 Task: Customize Siri's voice to your preferred accent and gender.
Action: Mouse moved to (240, 82)
Screenshot: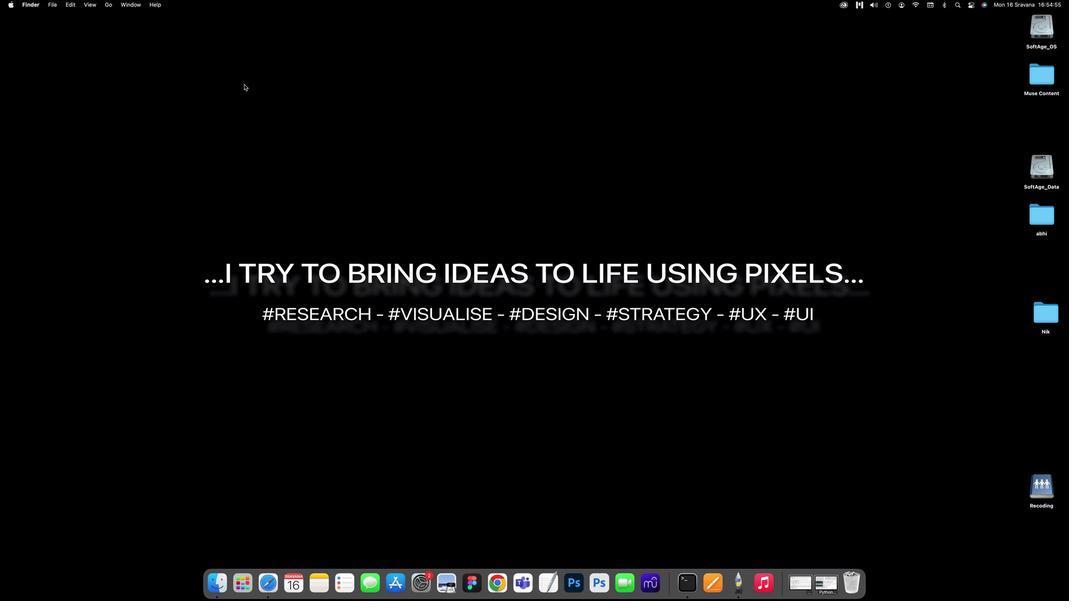 
Action: Mouse pressed left at (240, 82)
Screenshot: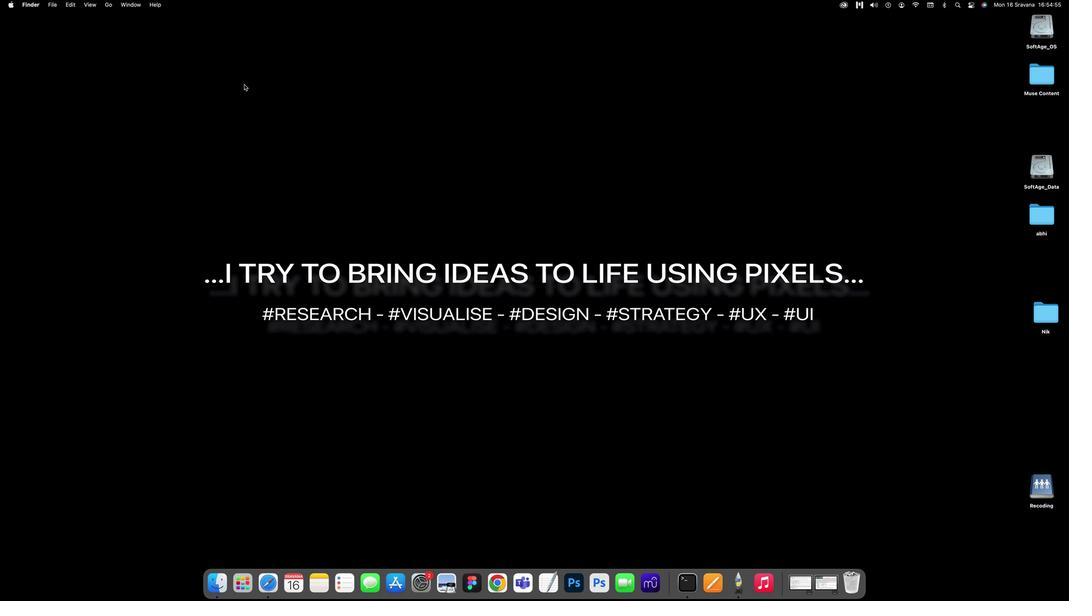 
Action: Mouse pressed left at (240, 82)
Screenshot: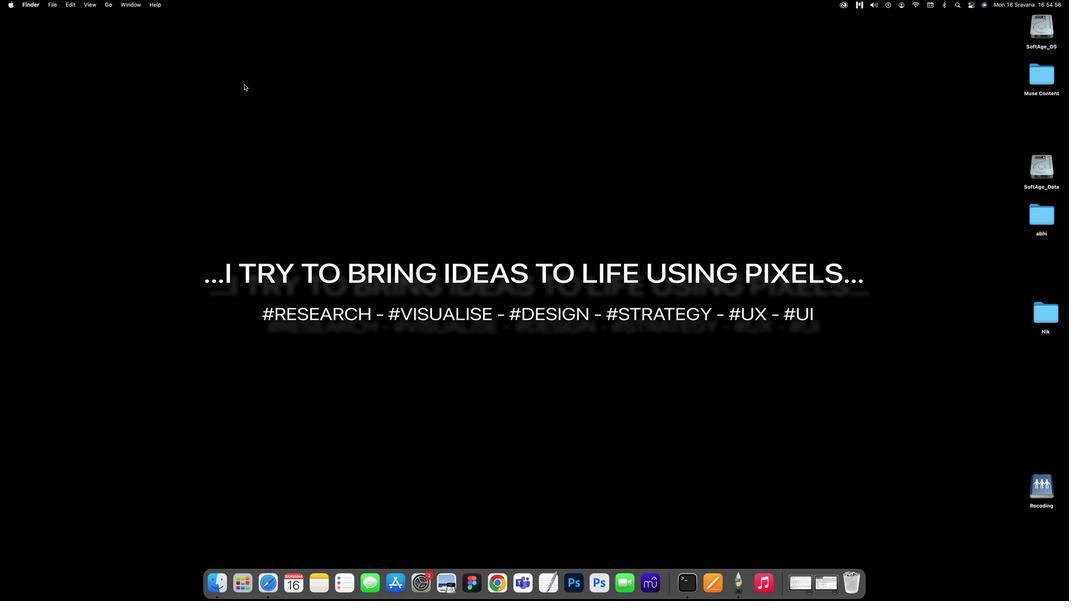 
Action: Mouse moved to (2, 0)
Screenshot: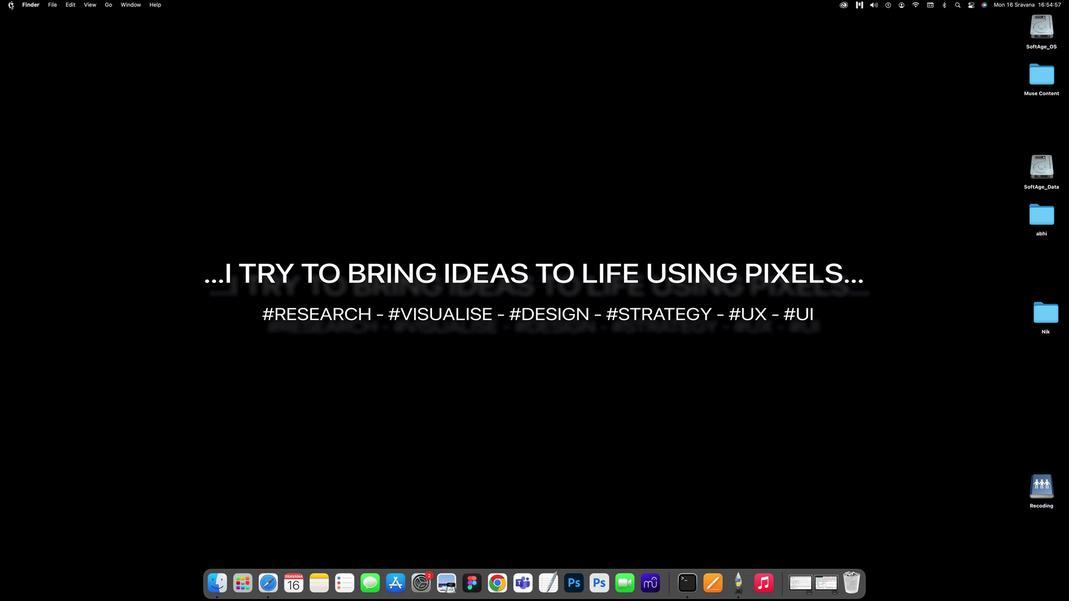 
Action: Mouse pressed left at (2, 0)
Screenshot: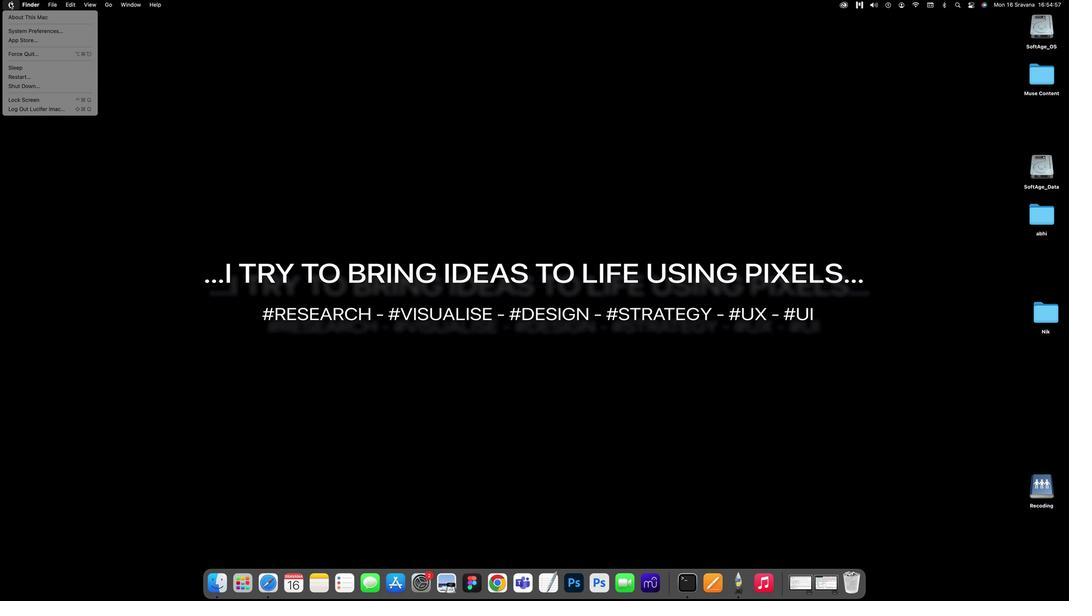 
Action: Mouse moved to (6, 29)
Screenshot: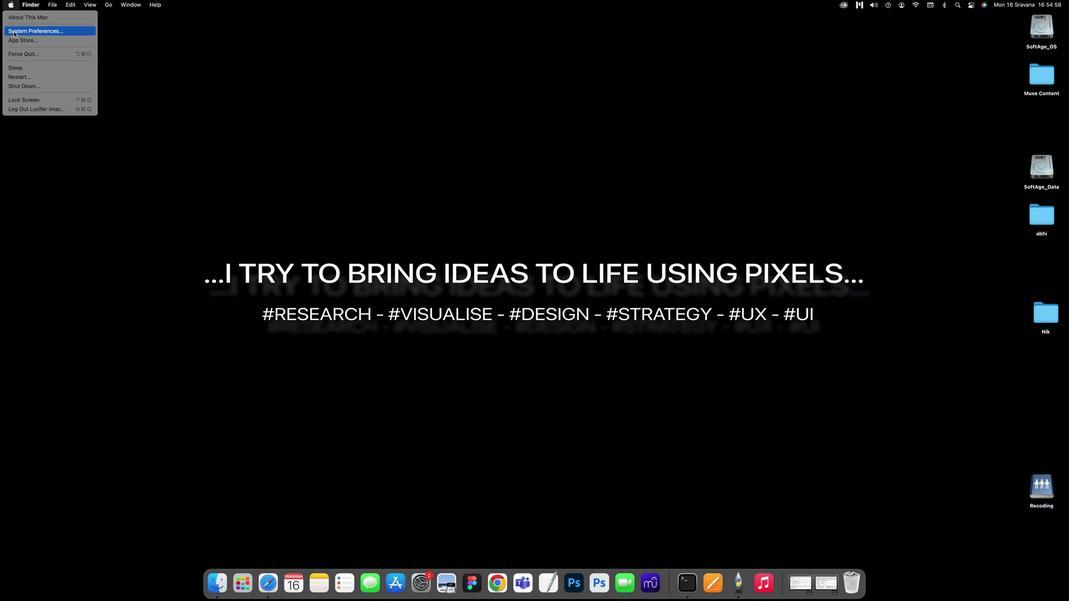 
Action: Mouse pressed left at (6, 29)
Screenshot: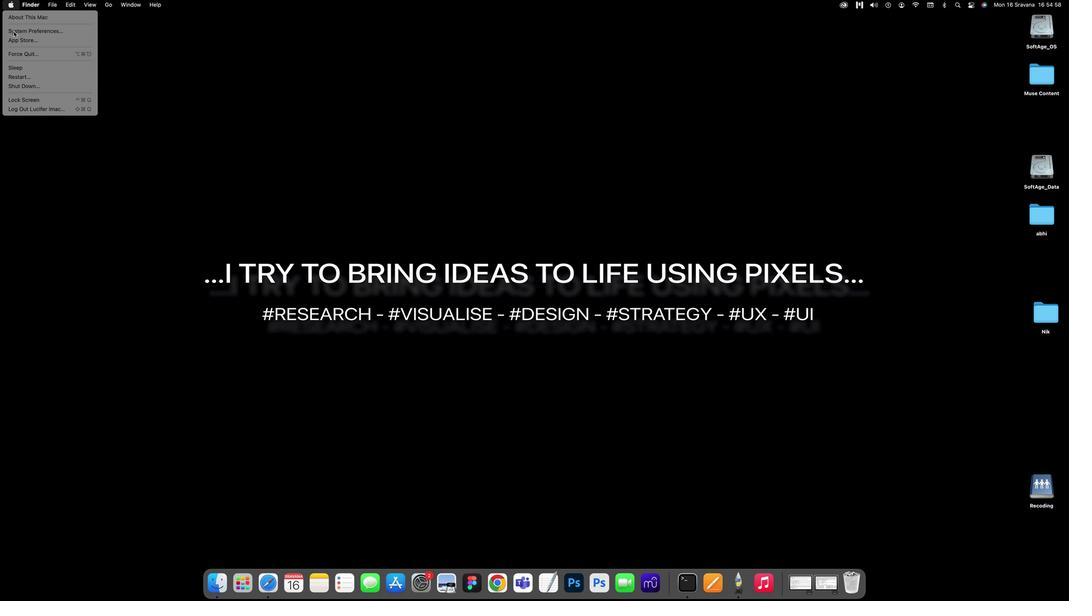 
Action: Mouse moved to (558, 217)
Screenshot: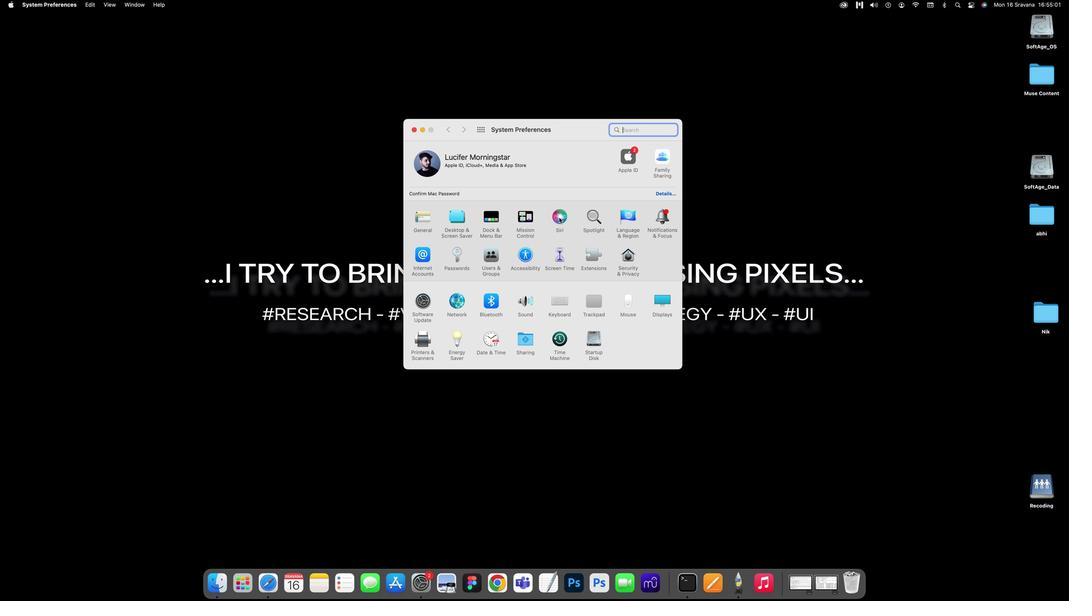 
Action: Mouse pressed left at (558, 217)
Screenshot: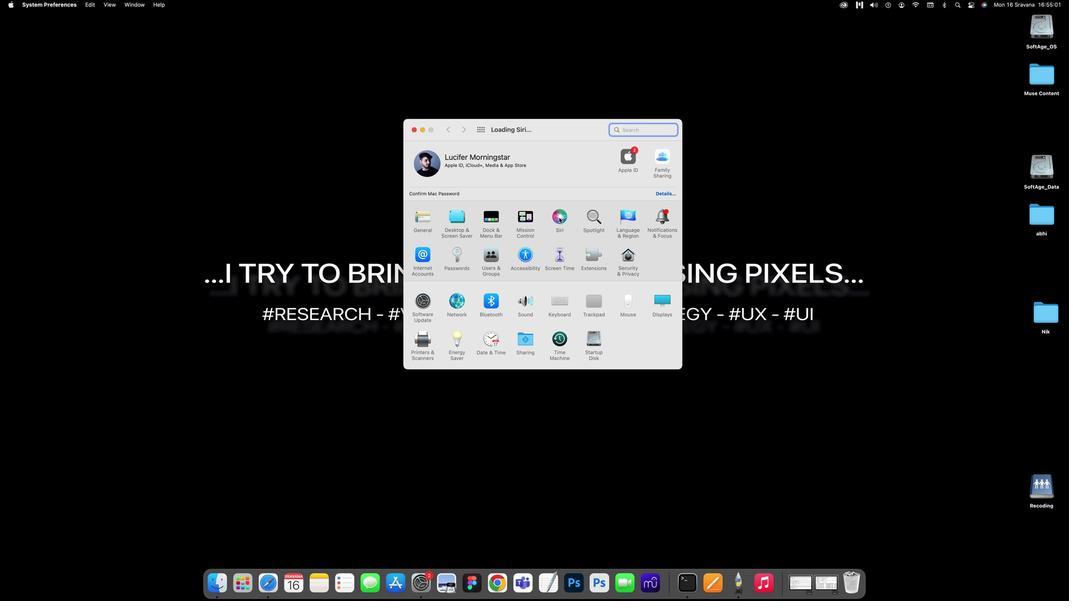 
Action: Mouse moved to (619, 208)
Screenshot: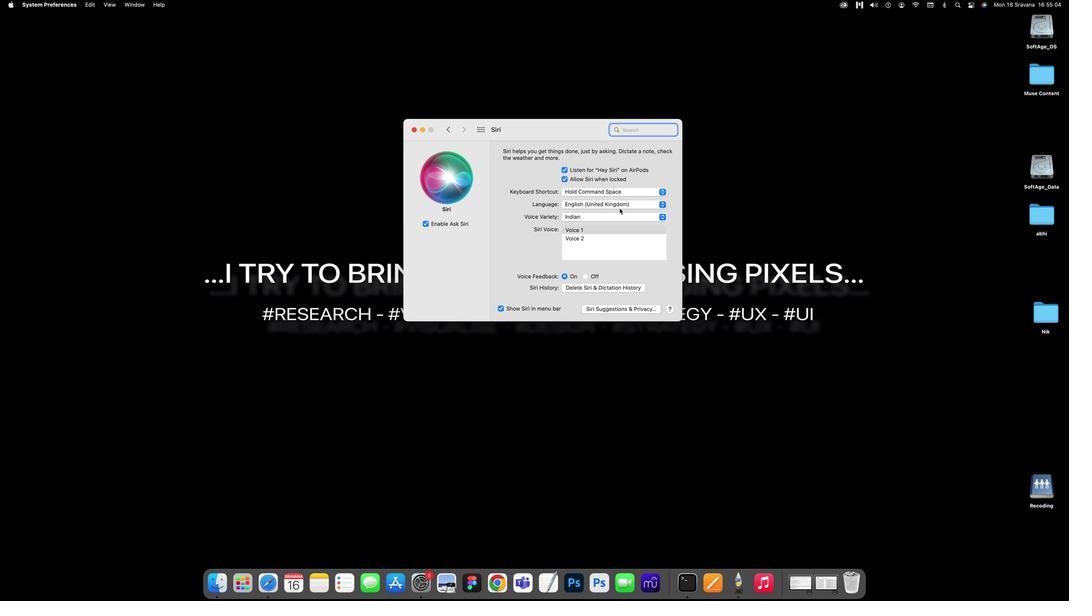 
Action: Mouse pressed left at (619, 208)
Screenshot: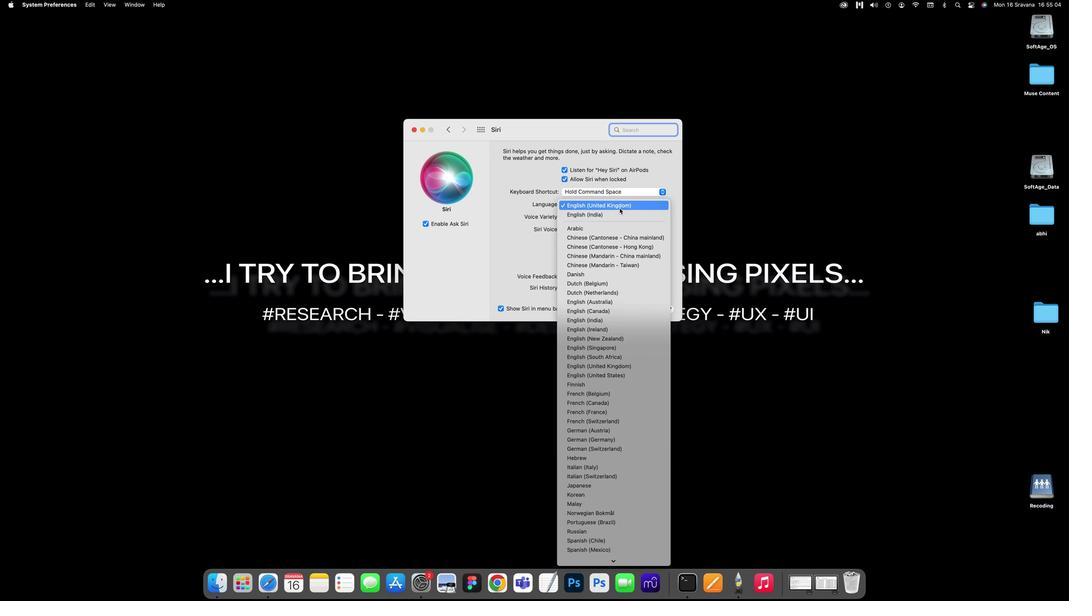 
Action: Mouse moved to (518, 222)
Screenshot: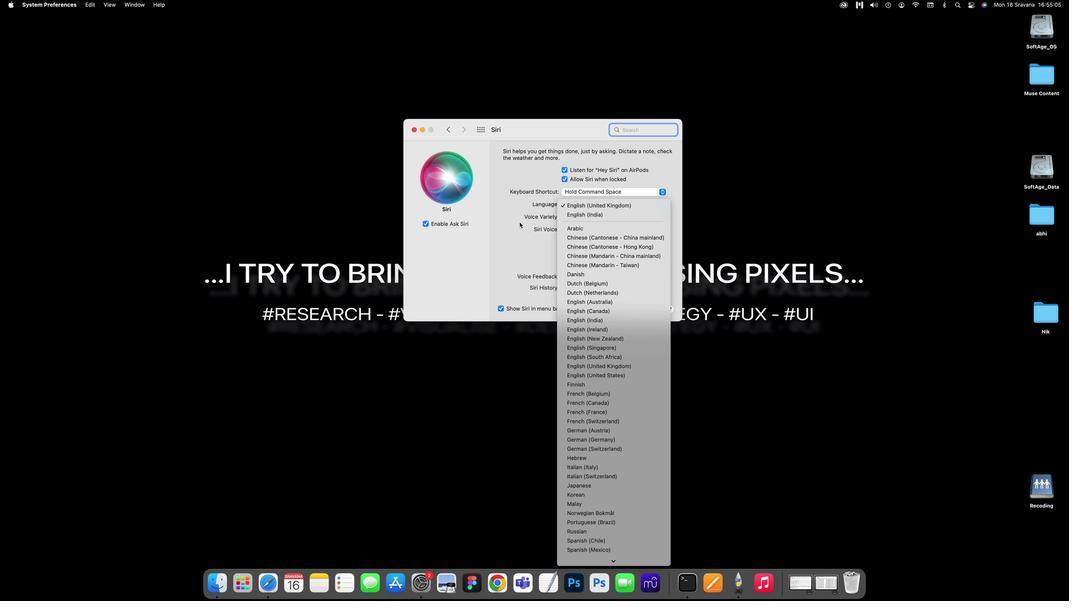 
Action: Mouse pressed left at (518, 222)
Screenshot: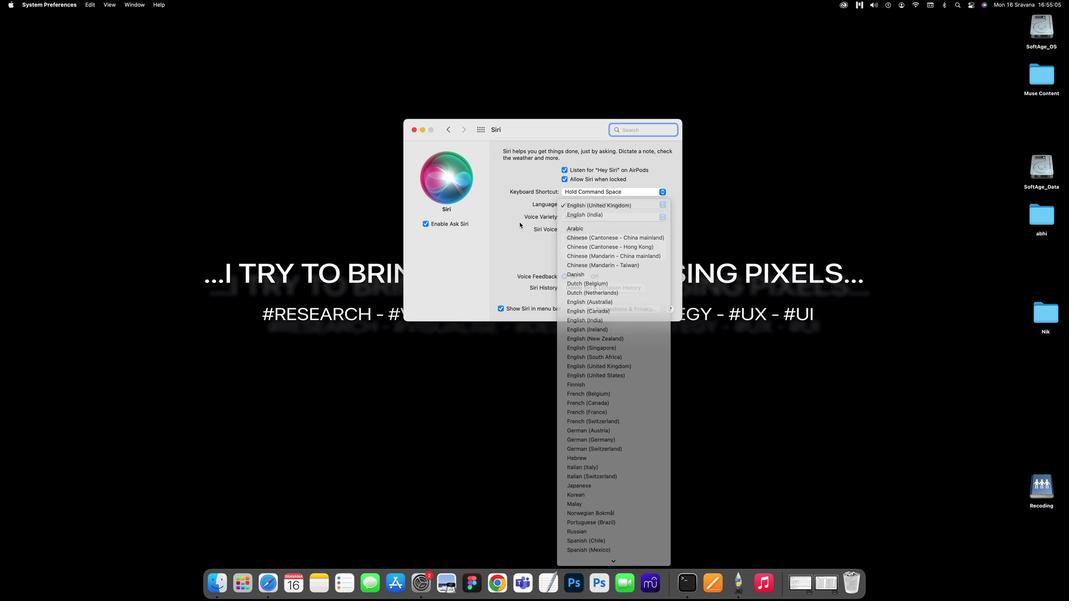 
Action: Mouse moved to (565, 215)
Screenshot: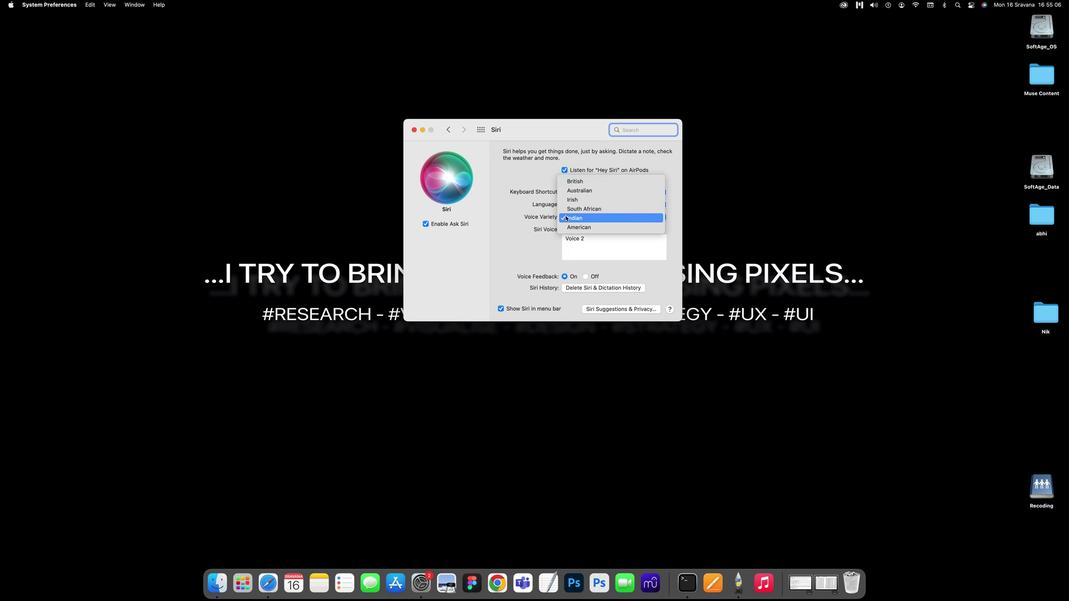 
Action: Mouse pressed left at (565, 215)
Screenshot: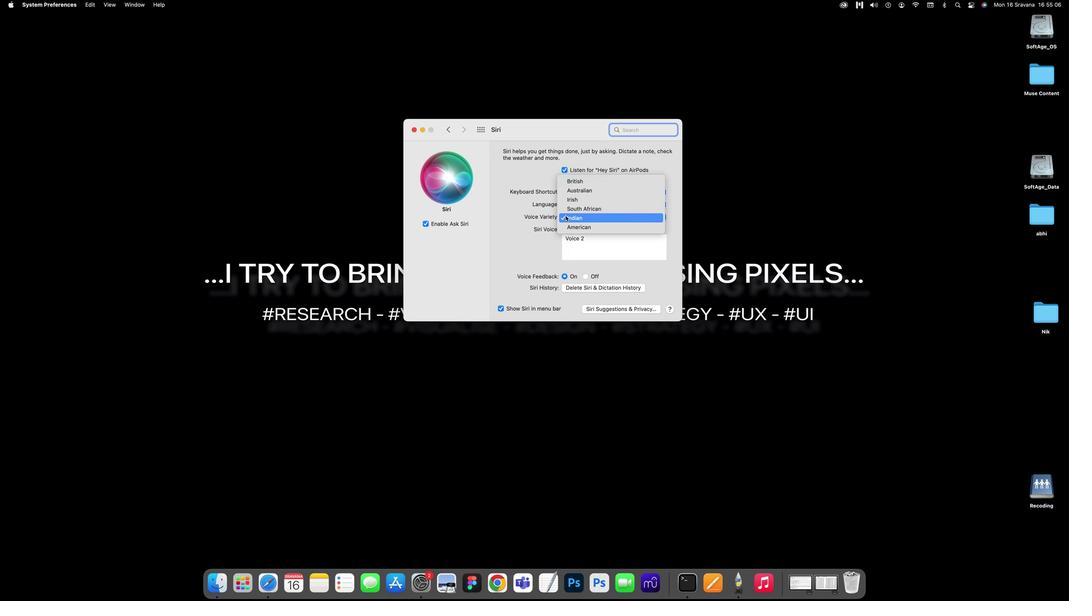 
Action: Mouse moved to (571, 179)
Screenshot: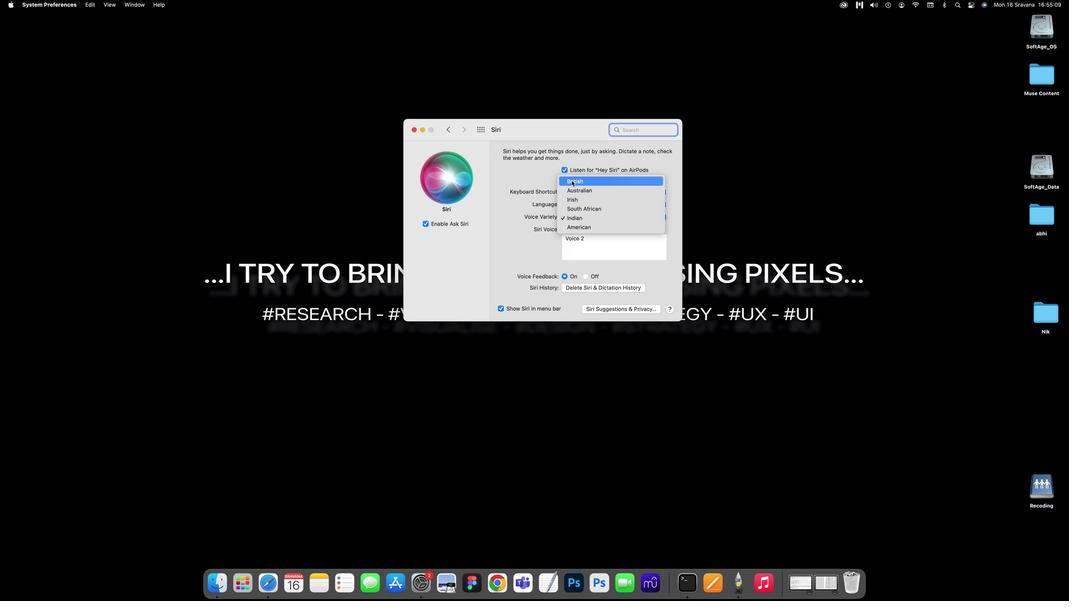 
Action: Mouse pressed left at (571, 179)
Screenshot: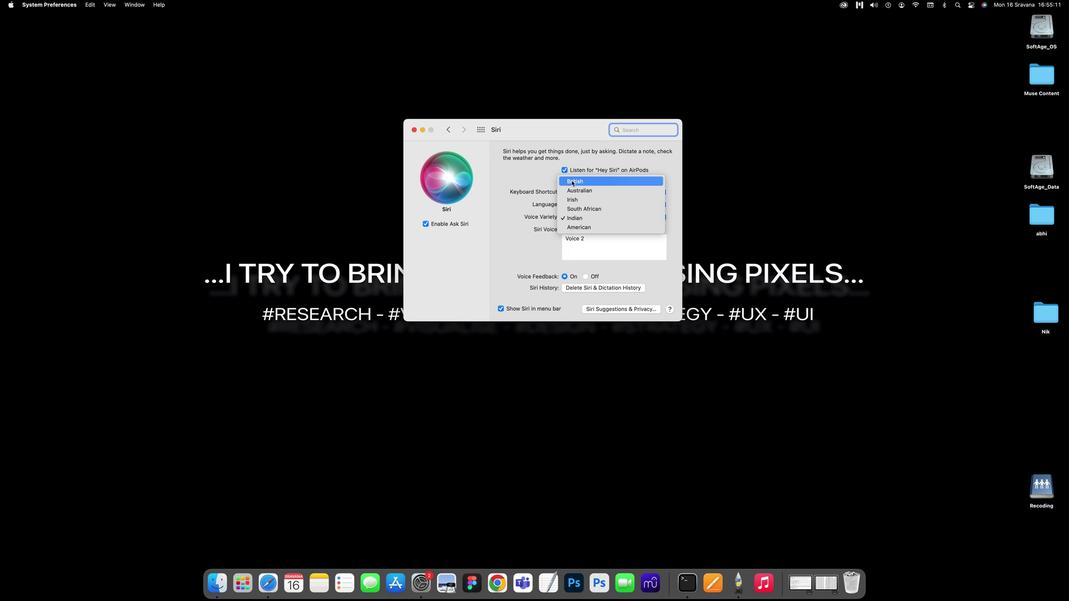 
Action: Mouse moved to (575, 201)
Screenshot: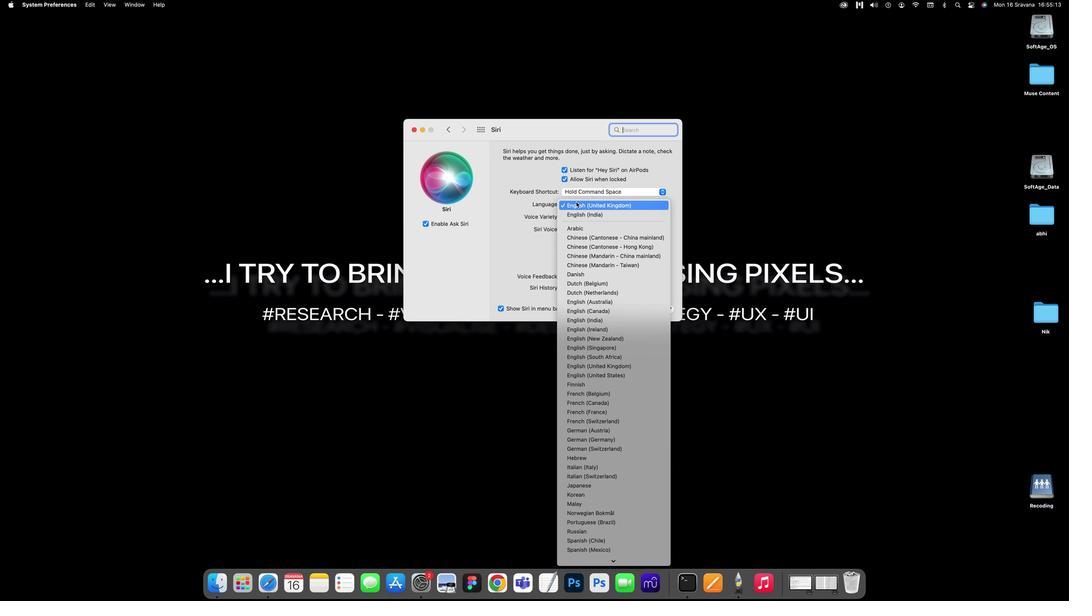 
Action: Mouse pressed left at (575, 201)
Screenshot: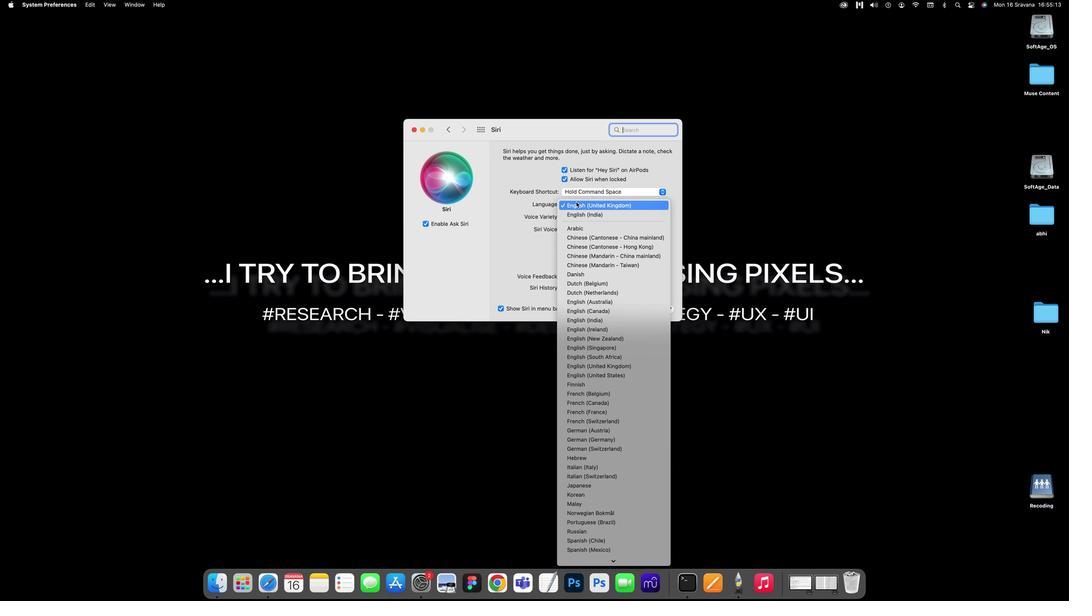 
Action: Mouse moved to (578, 218)
Screenshot: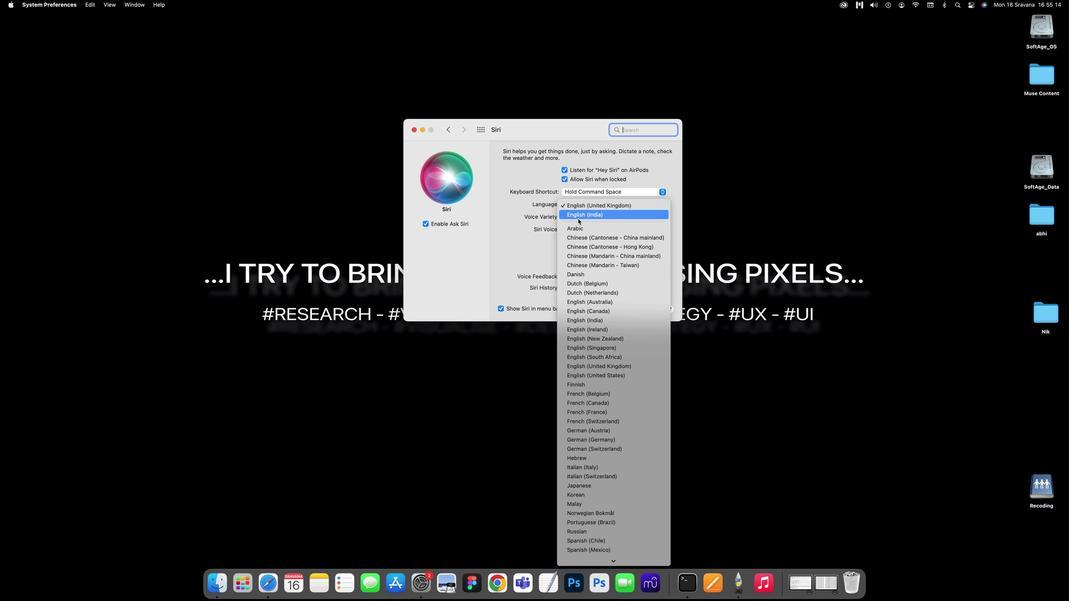 
Action: Mouse pressed left at (578, 218)
Screenshot: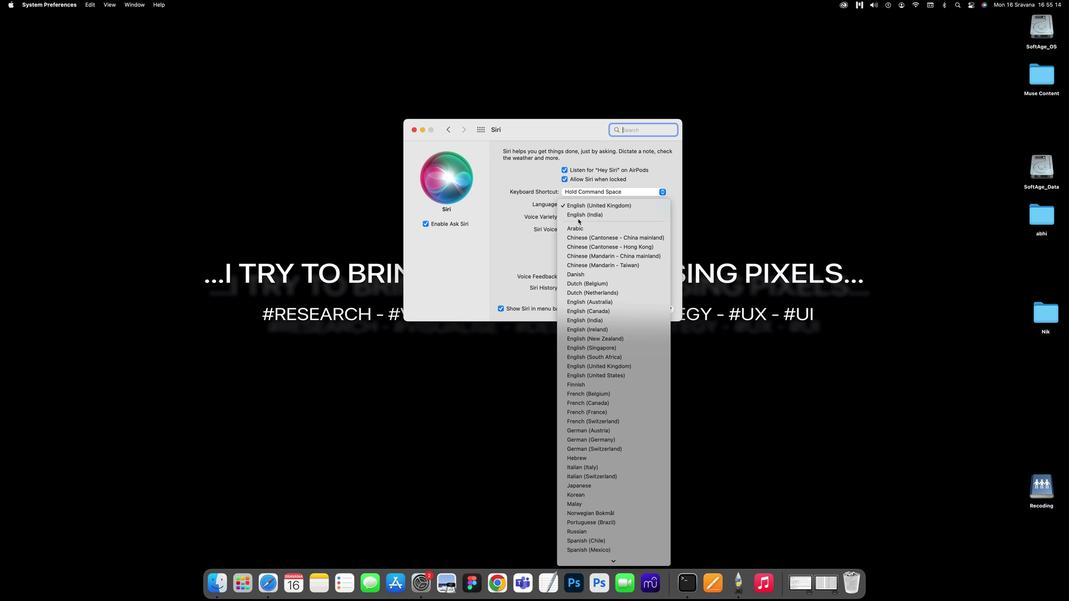 
Action: Mouse moved to (577, 238)
Screenshot: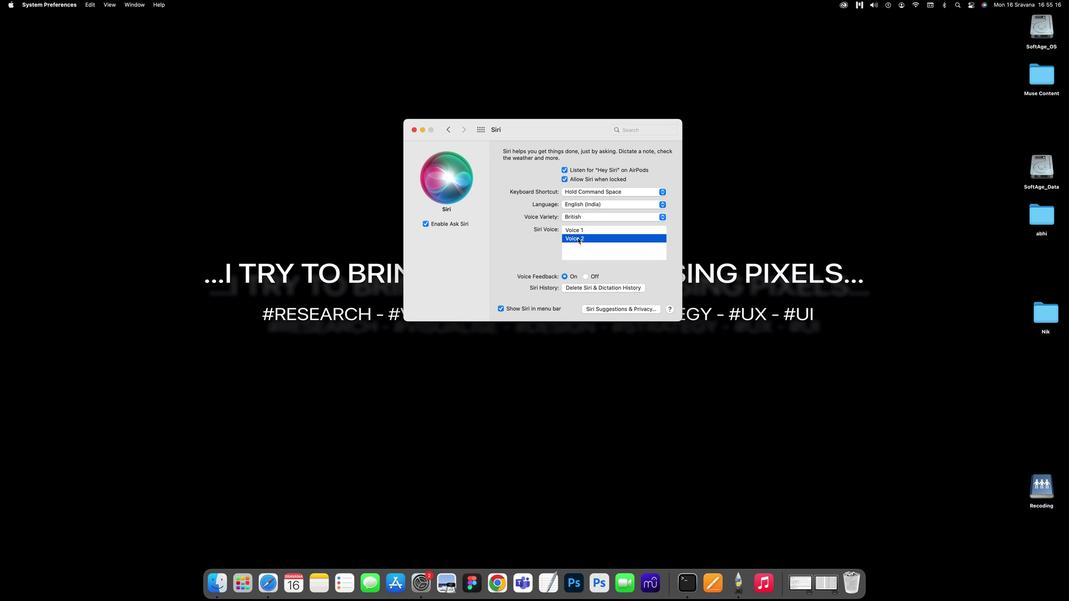 
Action: Mouse pressed left at (577, 238)
Screenshot: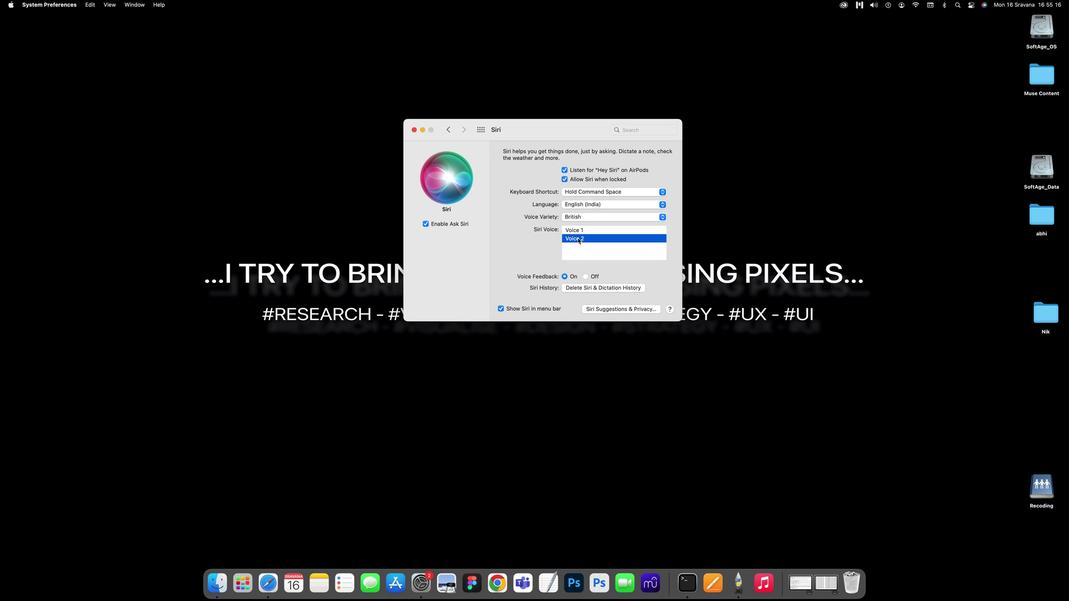 
Action: Mouse moved to (543, 248)
Screenshot: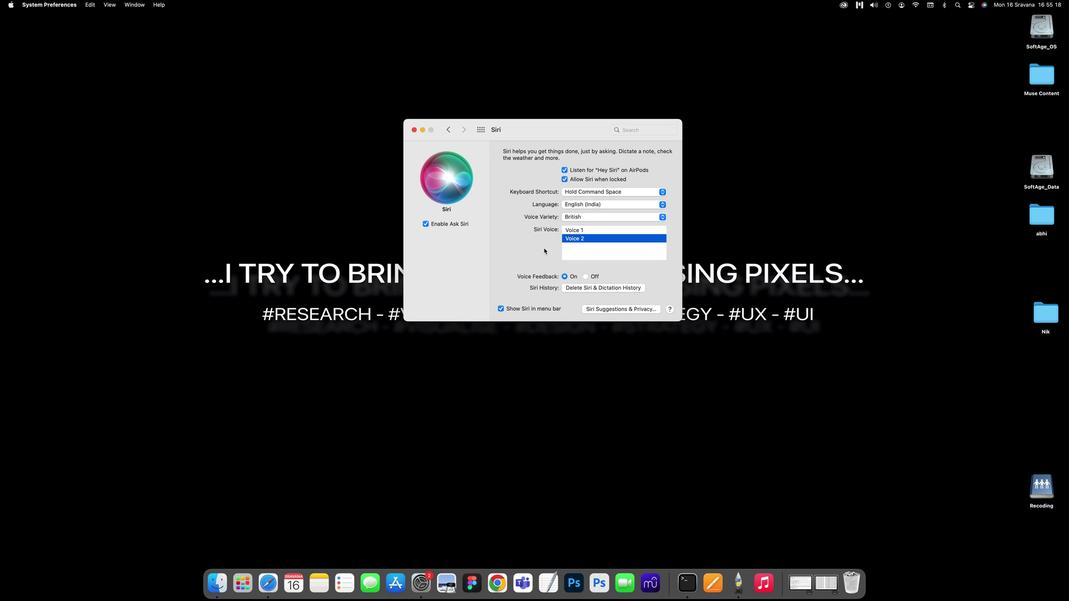 
Action: Mouse pressed left at (543, 248)
Screenshot: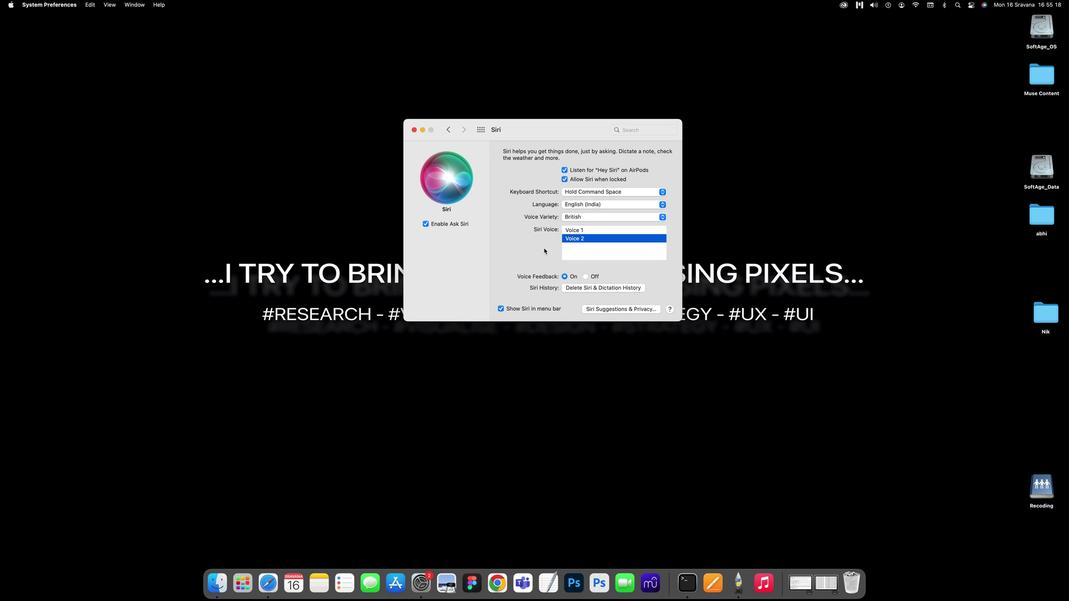 
Action: Mouse moved to (545, 247)
Screenshot: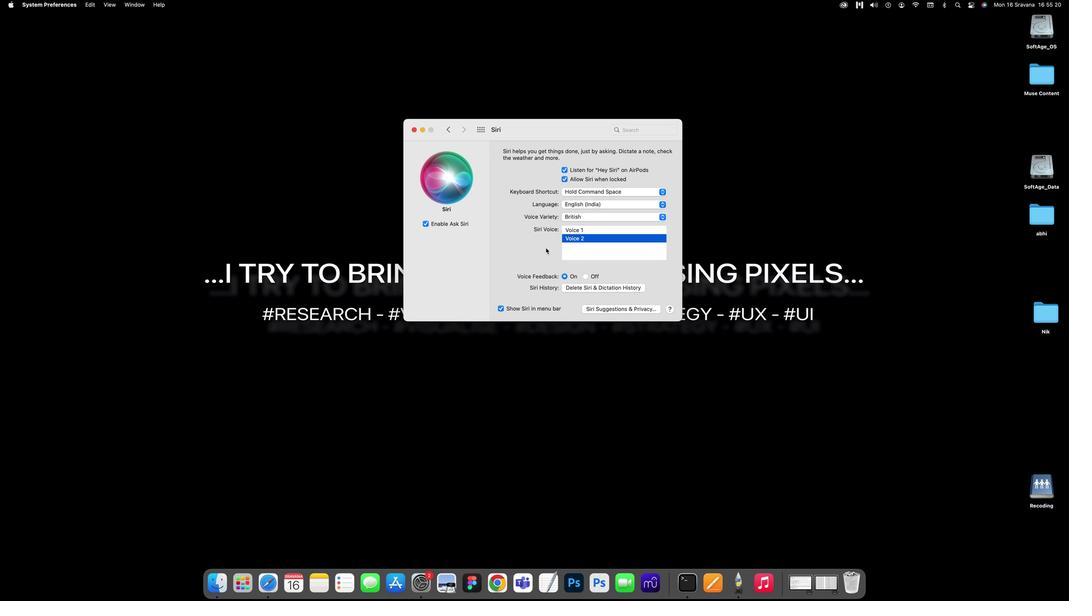 
Action: Key pressed Key.spaceKey.spaceKey.spaceKey.spaceKey.spaceKey.spaceKey.spaceKey.spaceKey.spaceKey.spaceKey.spaceKey.spaceKey.spaceKey.spaceKey.spaceKey.spaceKey.spaceKey.spaceKey.spaceKey.spaceKey.spaceKey.spaceKey.spaceKey.spaceKey.spaceKey.spaceKey.spaceKey.spaceKey.spaceKey.spaceKey.spaceKey.spaceKey.spaceKey.spaceKey.spaceKey.spaceKey.spaceKey.spaceKey.spaceKey.spaceKey.spaceKey.spaceKey.spaceKey.spaceKey.spaceKey.spaceKey.spaceKey.spaceKey.spaceKey.spaceKey.spaceKey.spaceKey.spaceKey.space
Screenshot: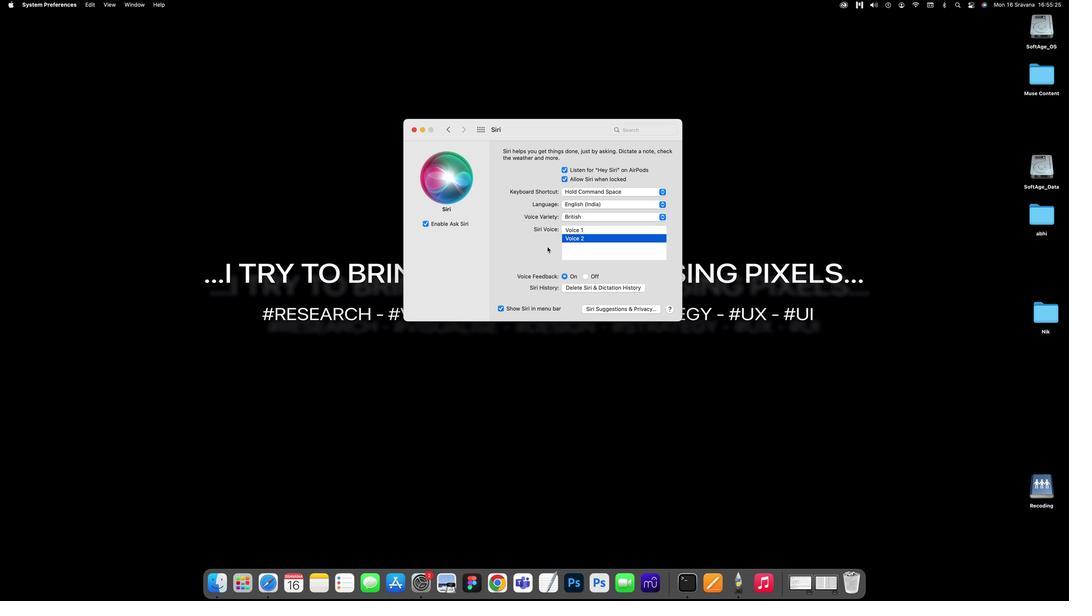 
Action: Mouse moved to (545, 245)
Screenshot: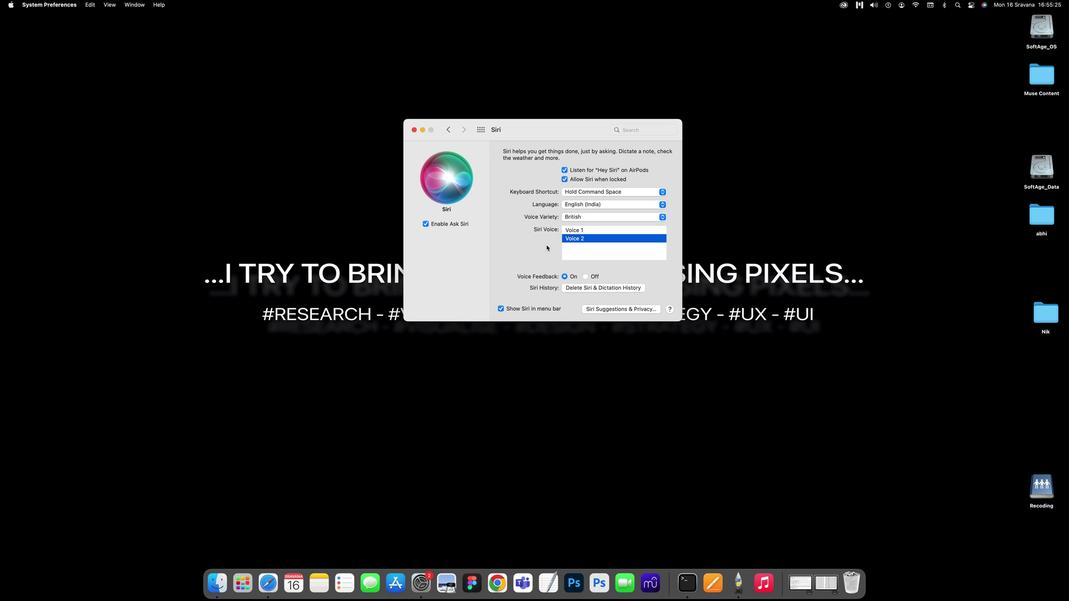
Action: Mouse pressed left at (545, 245)
Screenshot: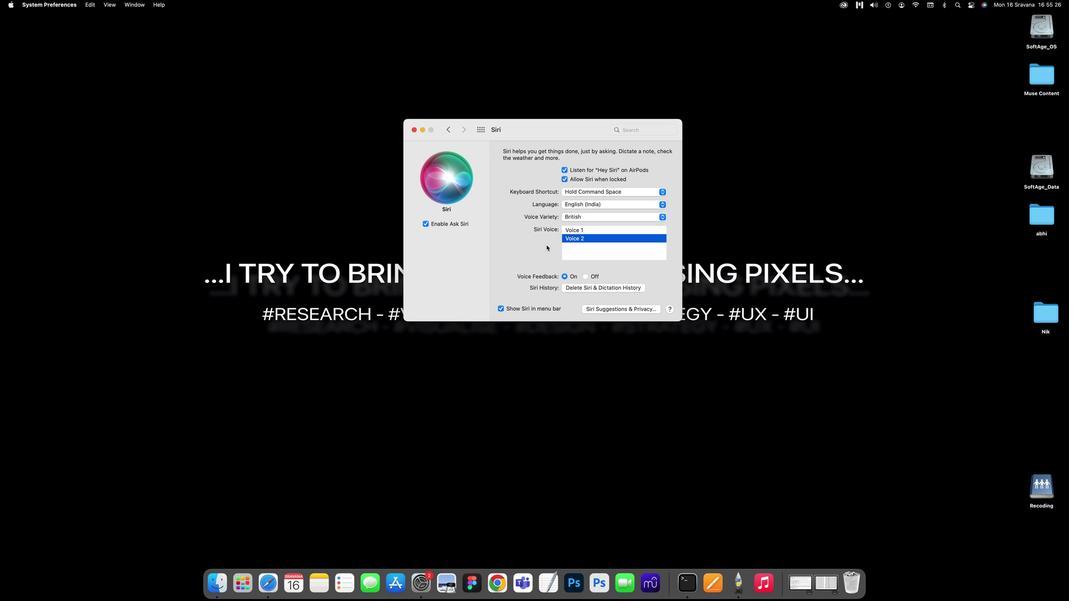 
Action: Key pressed Key.spaceKey.spaceKey.spaceKey.spaceKey.spaceKey.spaceKey.spaceKey.spaceKey.spaceKey.spaceKey.spaceKey.spaceKey.spaceKey.spaceKey.spaceKey.spaceKey.spaceKey.spaceKey.spaceKey.spaceKey.spaceKey.spaceKey.spaceKey.spaceKey.spaceKey.spaceKey.spaceKey.spaceKey.spaceKey.spaceKey.spaceKey.spaceKey.spaceKey.spaceKey.spaceKey.spaceKey.spaceKey.spaceKey.spaceKey.spaceKey.spaceKey.spaceKey.spaceKey.spaceKey.spaceKey.spaceKey.spaceKey.spaceKey.spaceKey.spaceKey.spaceKey.spaceKey.spaceKey.spaceKey.spaceKey.spaceKey.spaceKey.spaceKey.spaceKey.spaceKey.spaceKey.spaceKey.spaceKey.spaceKey.spaceKey.spaceKey.spaceKey.spaceKey.spaceKey.spaceKey.spaceKey.spaceKey.spaceKey.spaceKey.spaceKey.spaceKey.spaceKey.spaceKey.spaceKey.spaceKey.spaceKey.spaceKey.spaceKey.spaceKey.spaceKey.spaceKey.spaceKey.spaceKey.spaceKey.spaceKey.spaceKey.spaceKey.spaceKey.spaceKey.spaceKey.spaceKey.spaceKey.spaceKey.spaceKey.spaceKey.spaceKey.spaceKey.spaceKey.spaceKey.spaceKey.spaceKey.spaceKey.spaceKey.spaceKey.spaceKey.spaceKey.spaceKey.spaceKey.spaceKey.spaceKey.spaceKey.spaceKey.spaceKey.spaceKey.spaceKey.spaceKey.spaceKey.spaceKey.spaceKey.cmd
Screenshot: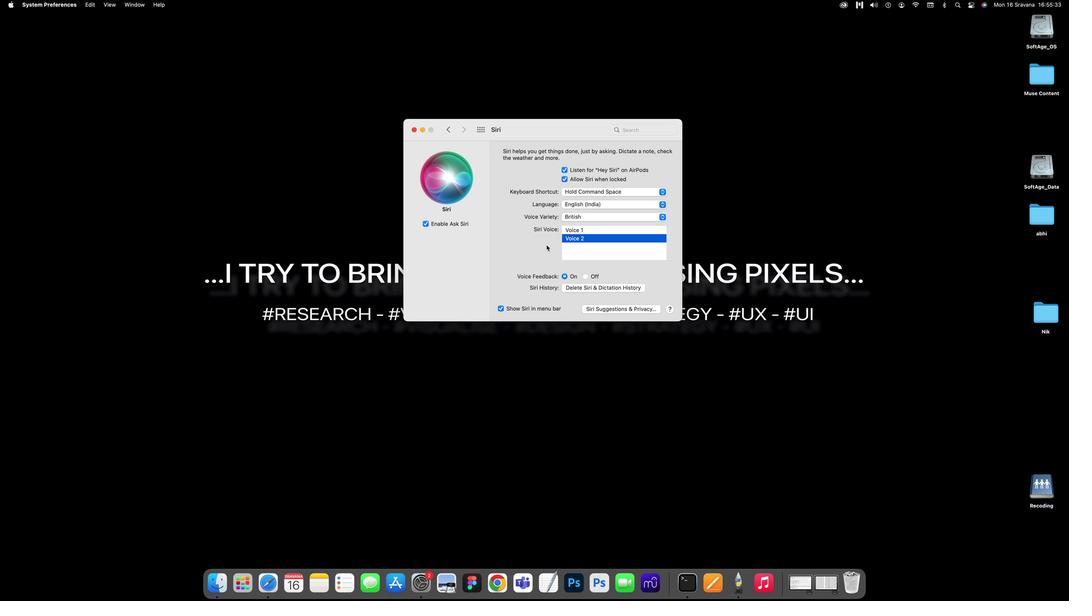 
Action: Mouse moved to (546, 242)
Screenshot: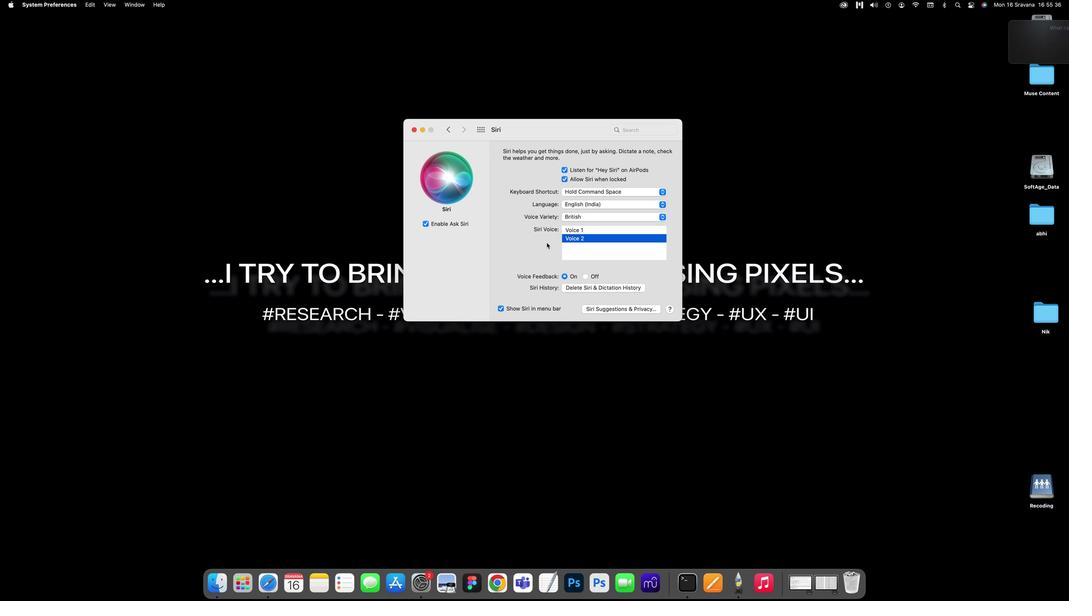 
Action: Mouse pressed left at (546, 242)
Screenshot: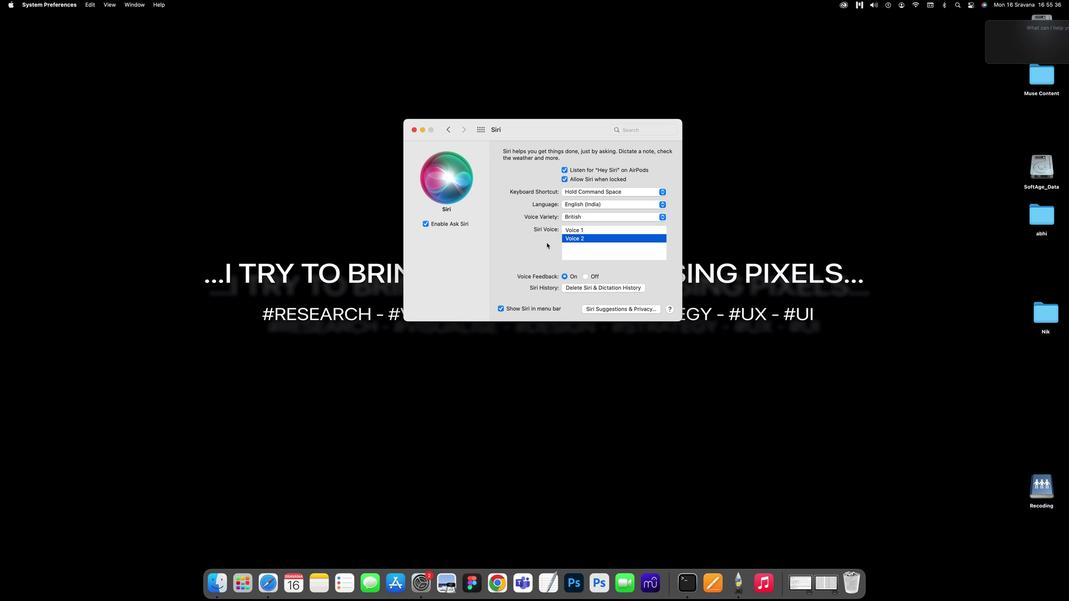 
Action: Key pressed Key.cmdKey.space
Screenshot: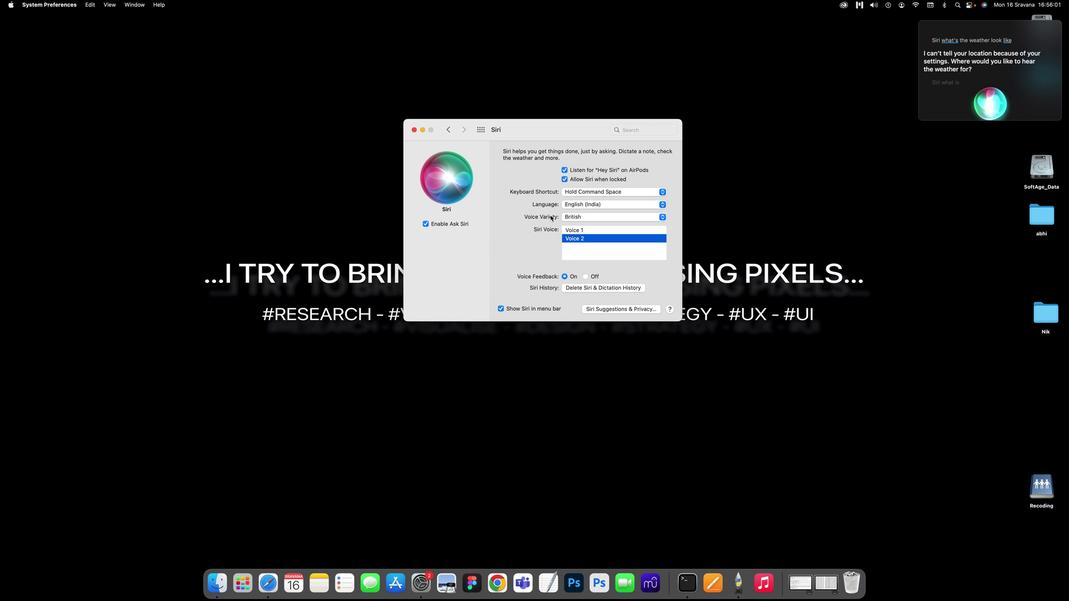 
Action: Mouse moved to (549, 215)
Screenshot: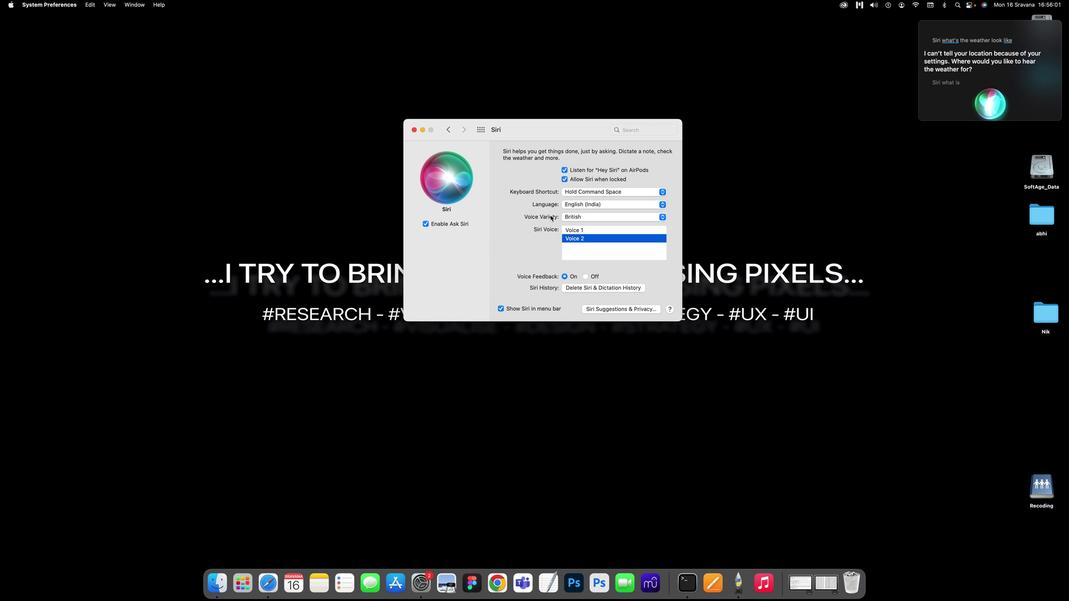 
Action: Key pressed Key.space
Screenshot: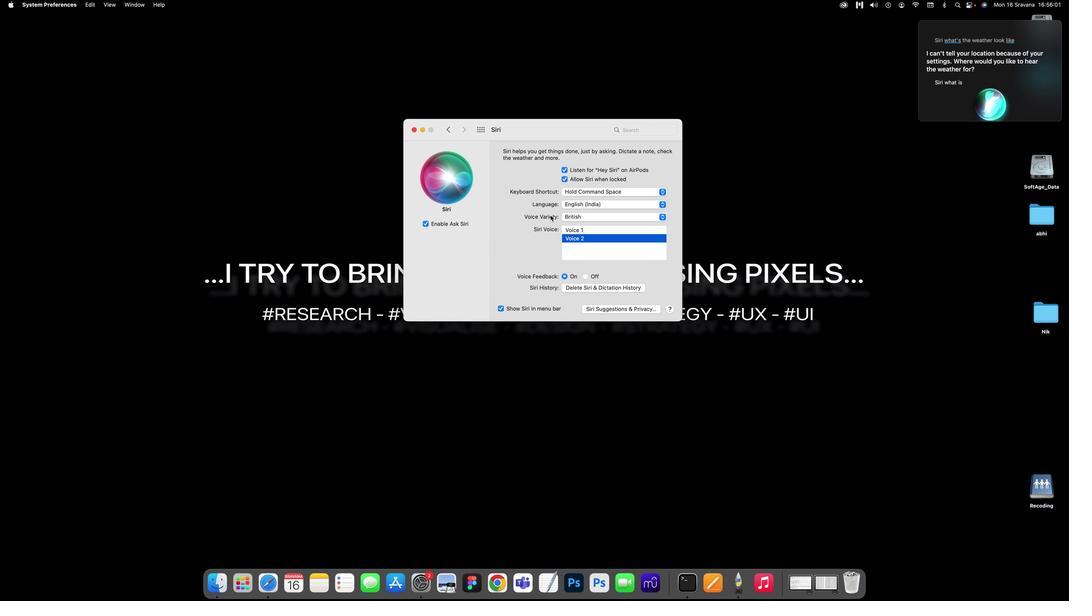 
